Task: Search "New" ticket stauts & apply.
Action: Mouse pressed left at (880, 276)
Screenshot: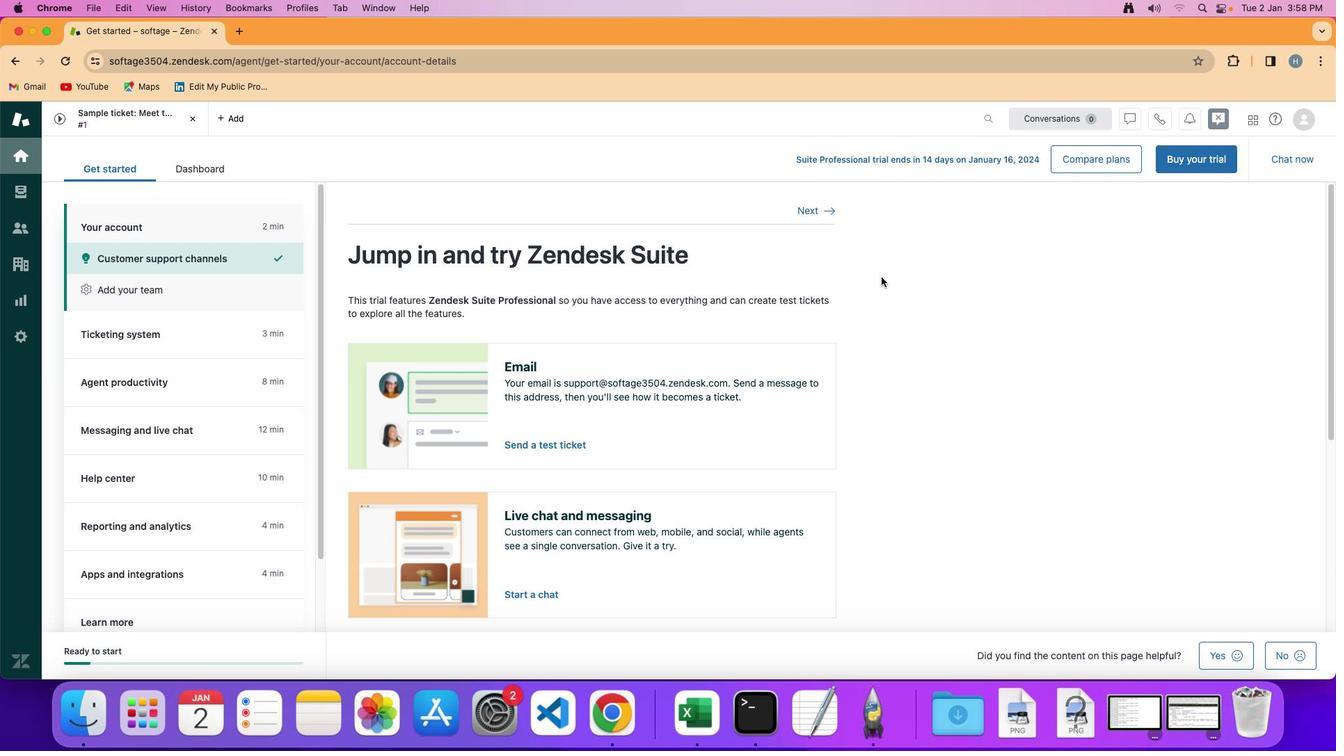 
Action: Mouse moved to (25, 183)
Screenshot: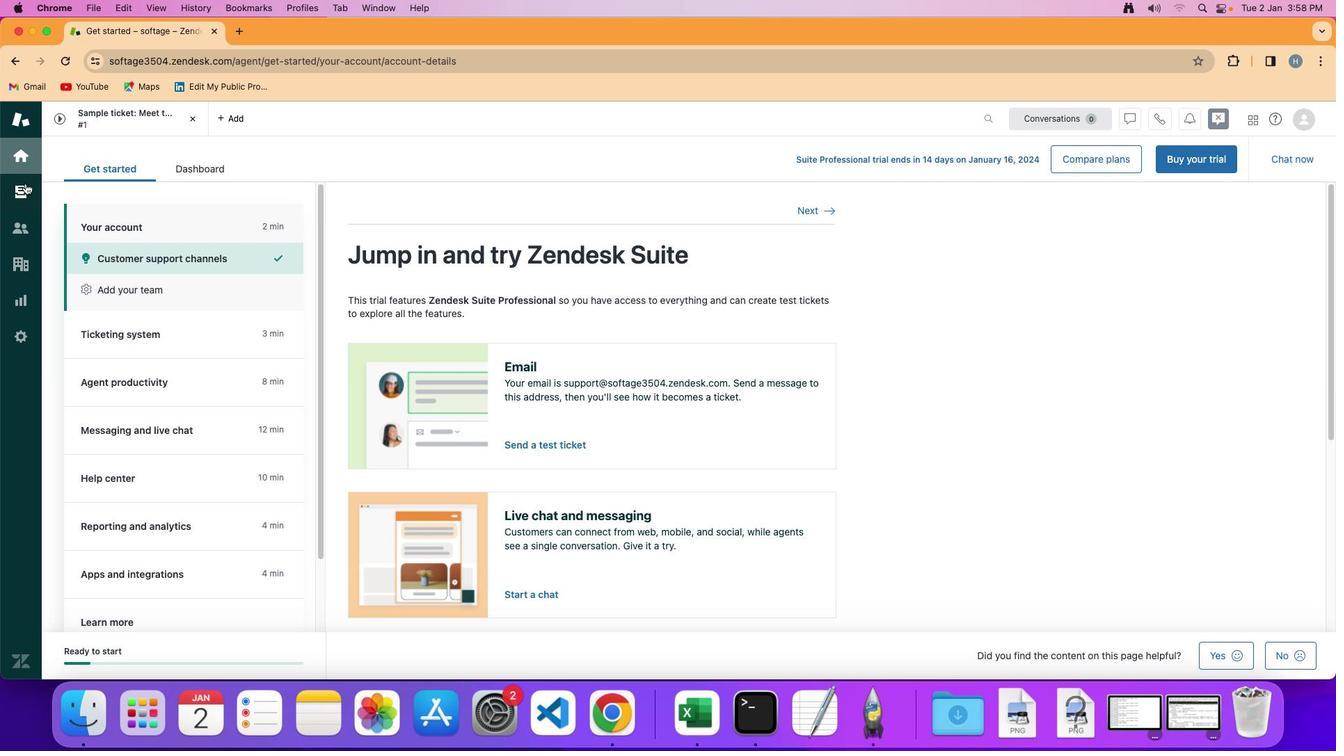 
Action: Mouse pressed left at (25, 183)
Screenshot: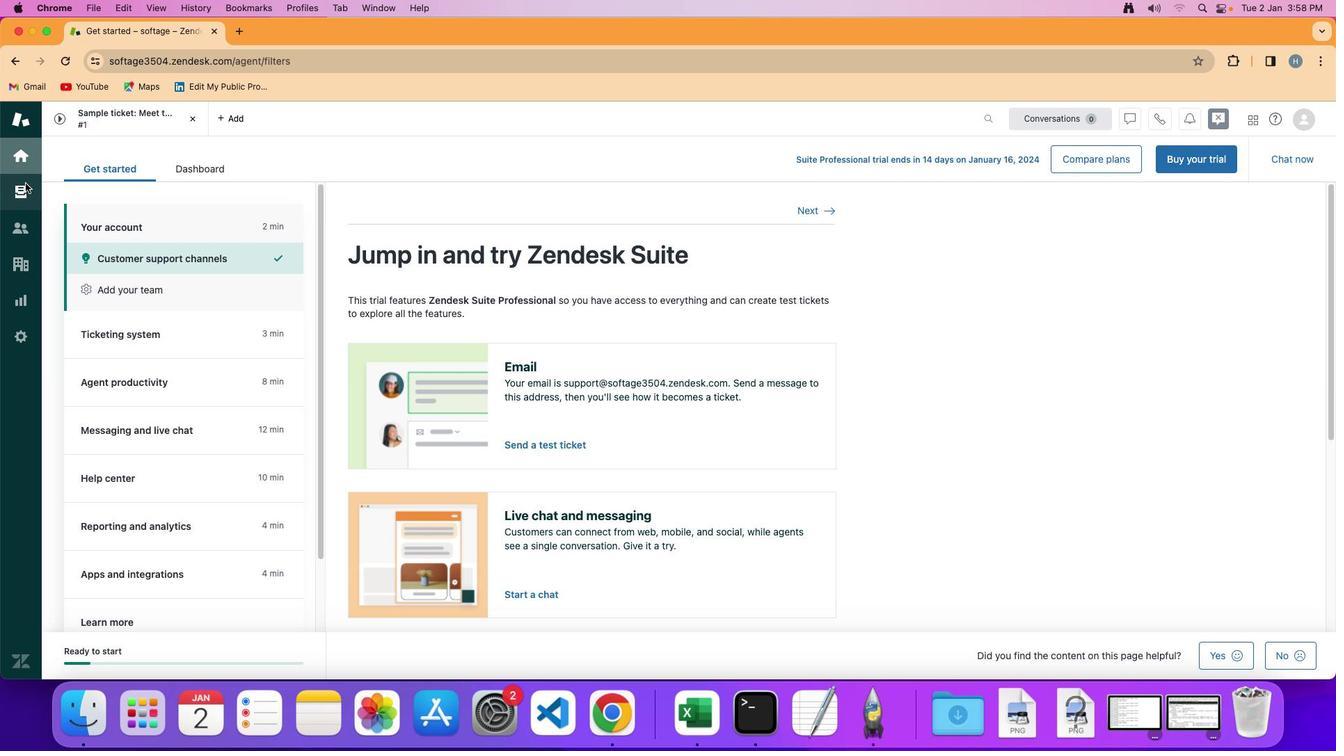
Action: Mouse moved to (318, 208)
Screenshot: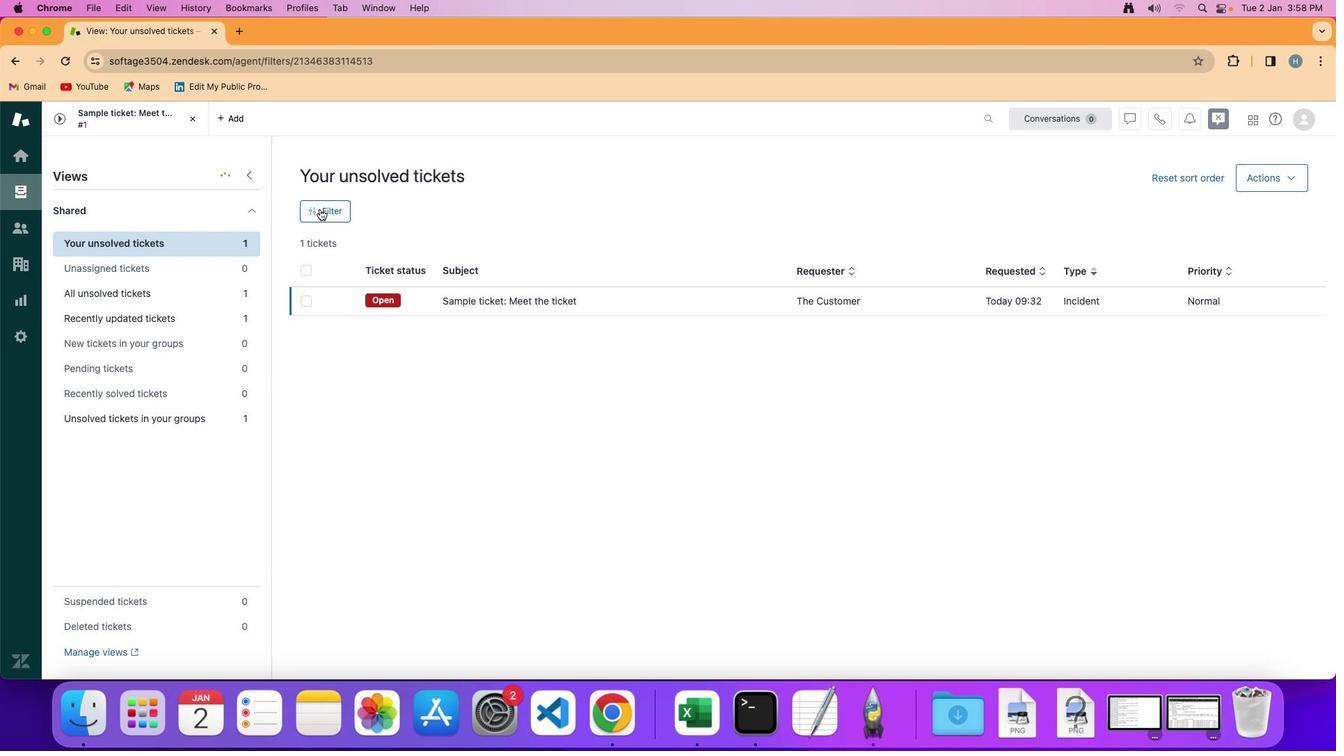 
Action: Mouse pressed left at (318, 208)
Screenshot: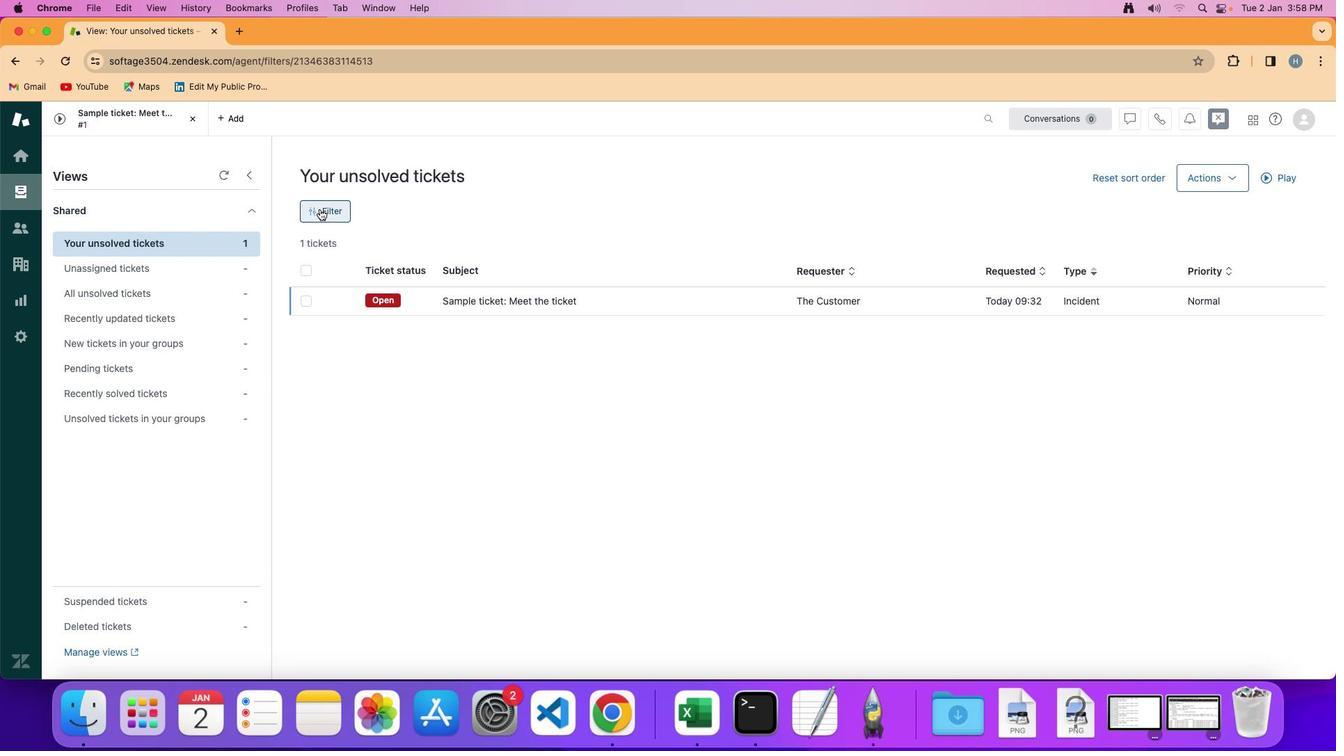 
Action: Mouse moved to (1176, 249)
Screenshot: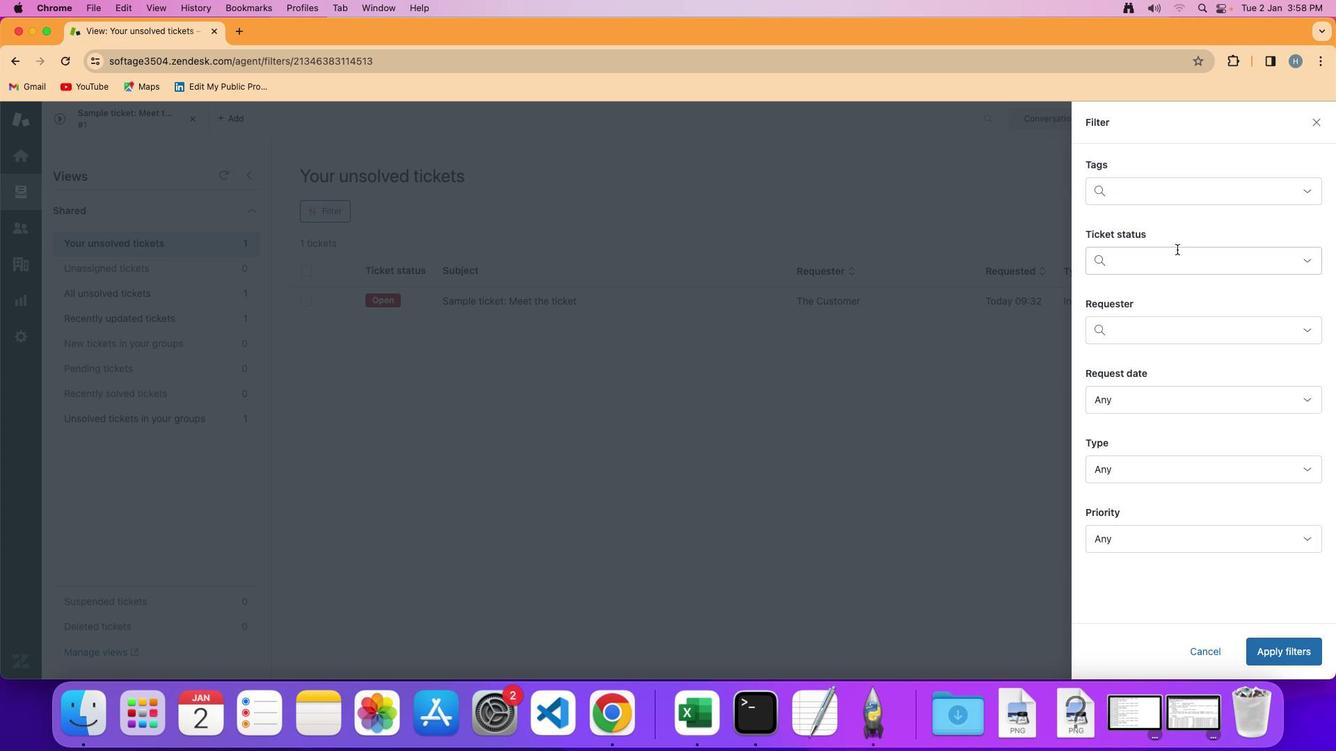
Action: Mouse pressed left at (1176, 249)
Screenshot: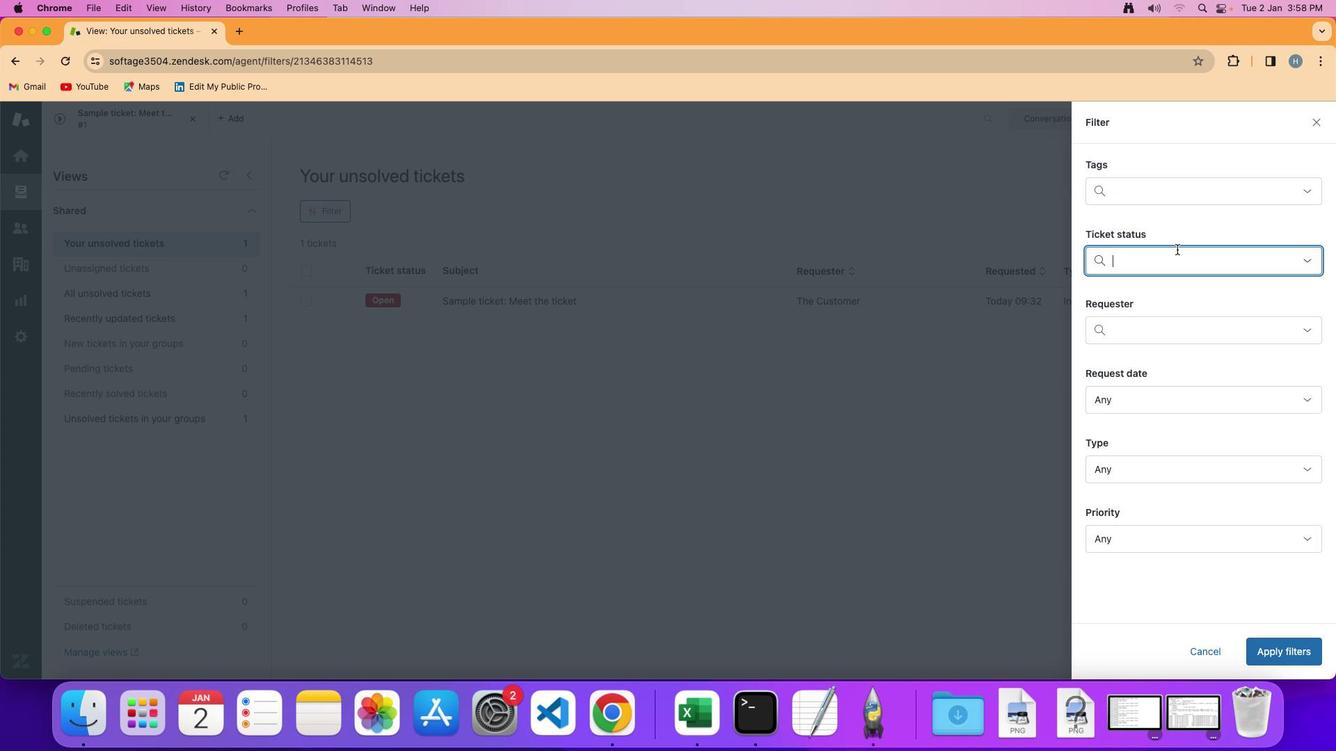 
Action: Mouse moved to (1166, 297)
Screenshot: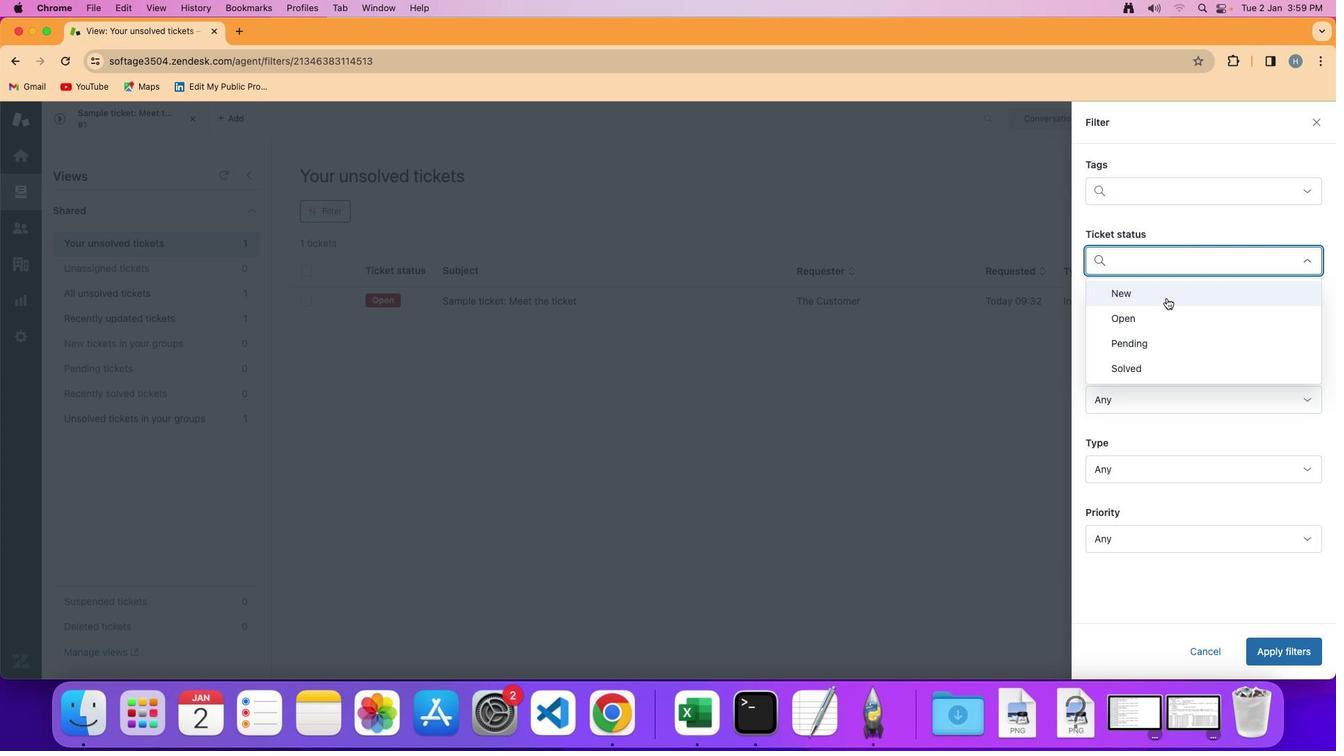 
Action: Mouse pressed left at (1166, 297)
Screenshot: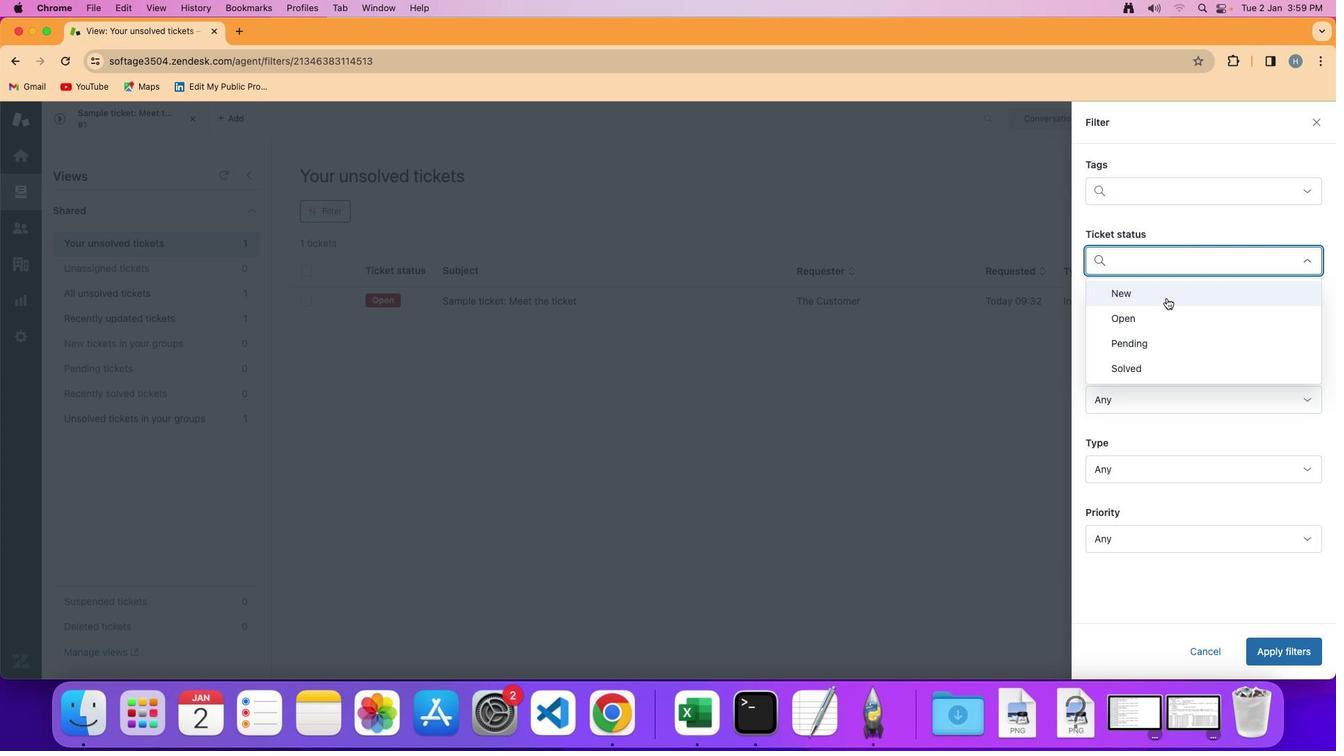 
Action: Mouse moved to (1311, 654)
Screenshot: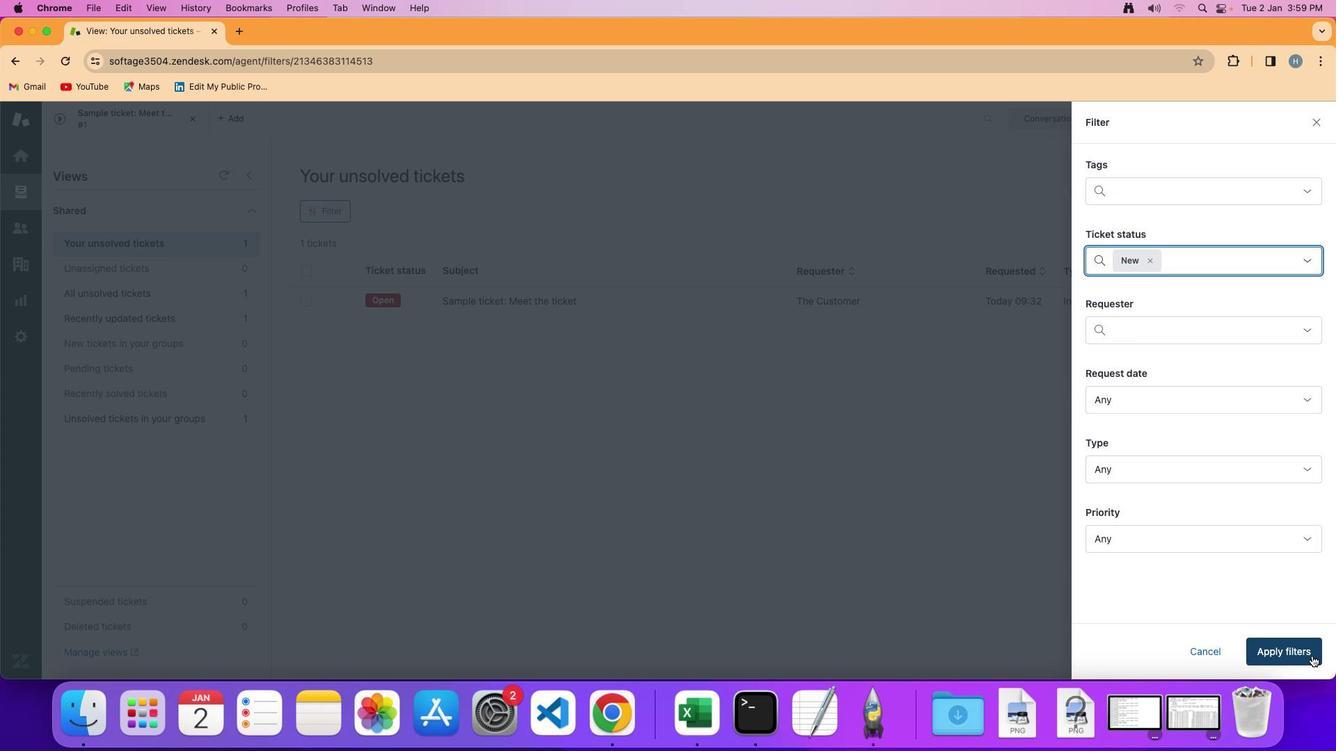 
Action: Mouse pressed left at (1311, 654)
Screenshot: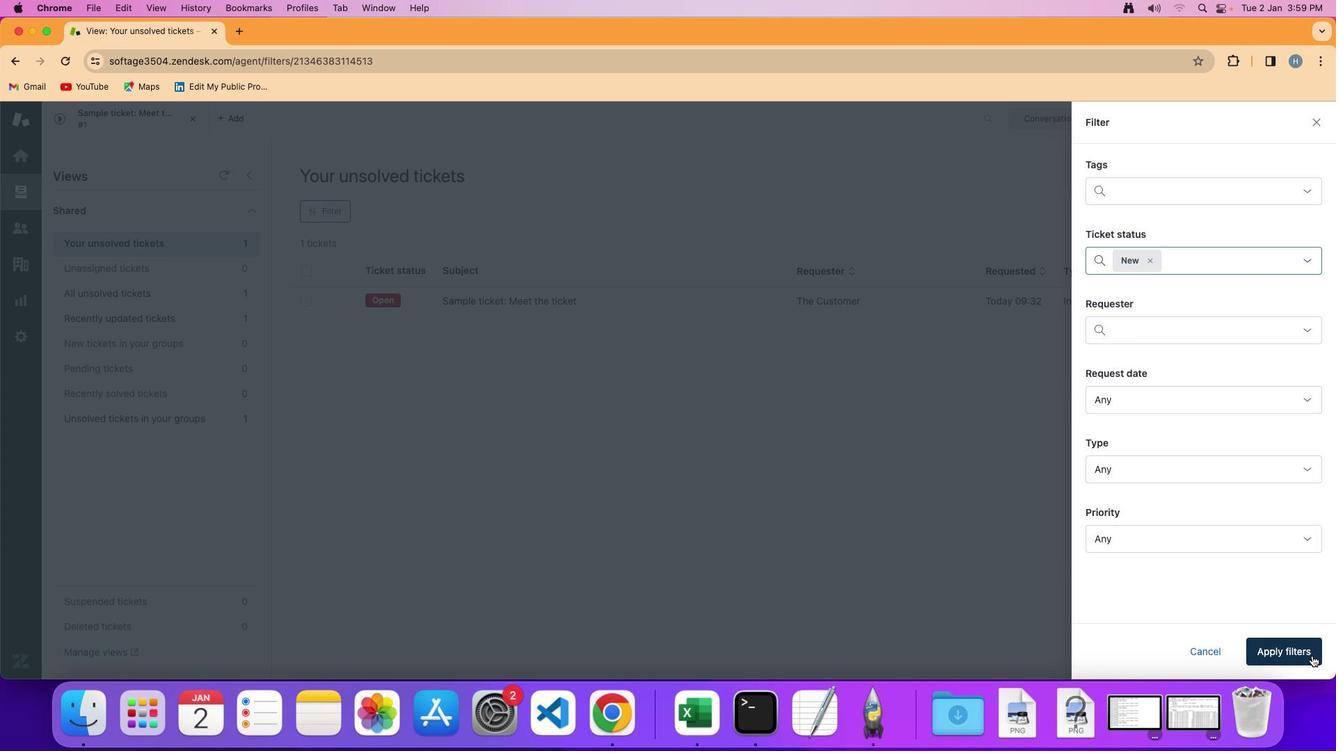 
Action: Mouse moved to (1244, 559)
Screenshot: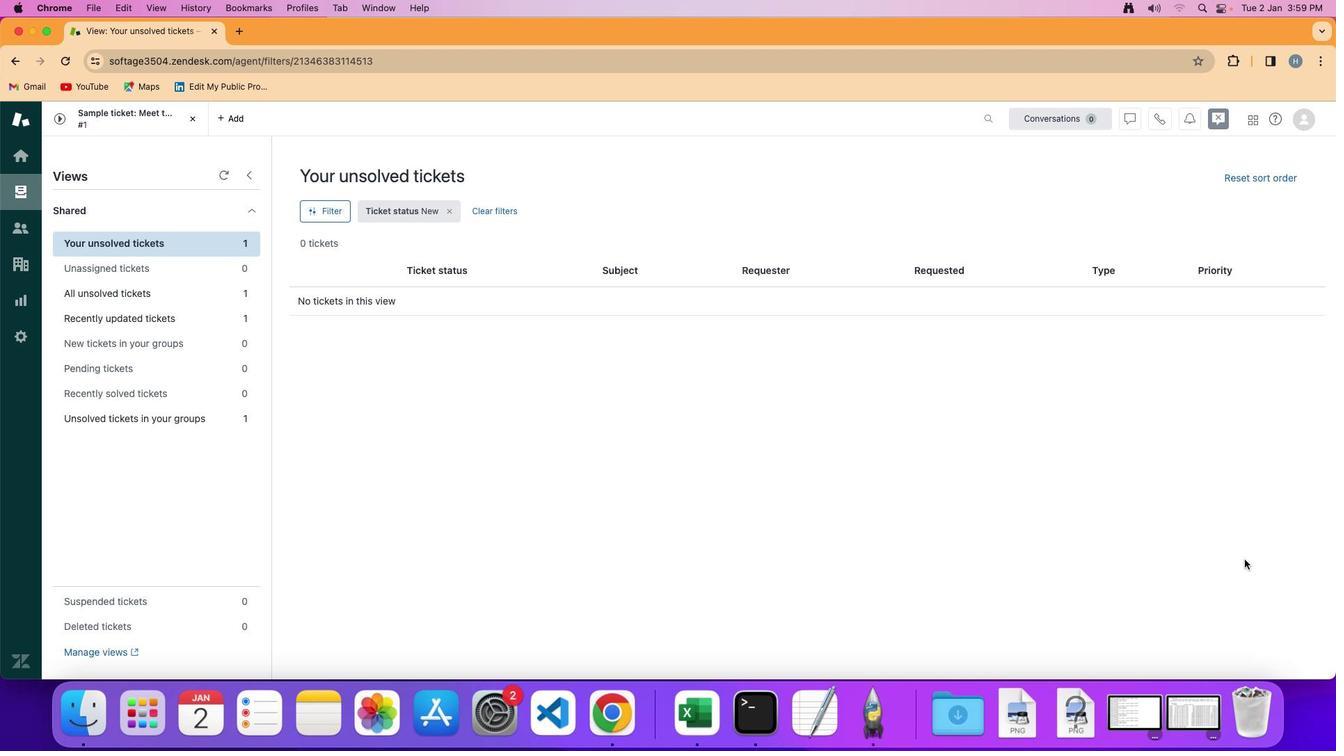 
